 Task: Customize the Outlook To-Do Bar to display contacts.
Action: Mouse moved to (20, 81)
Screenshot: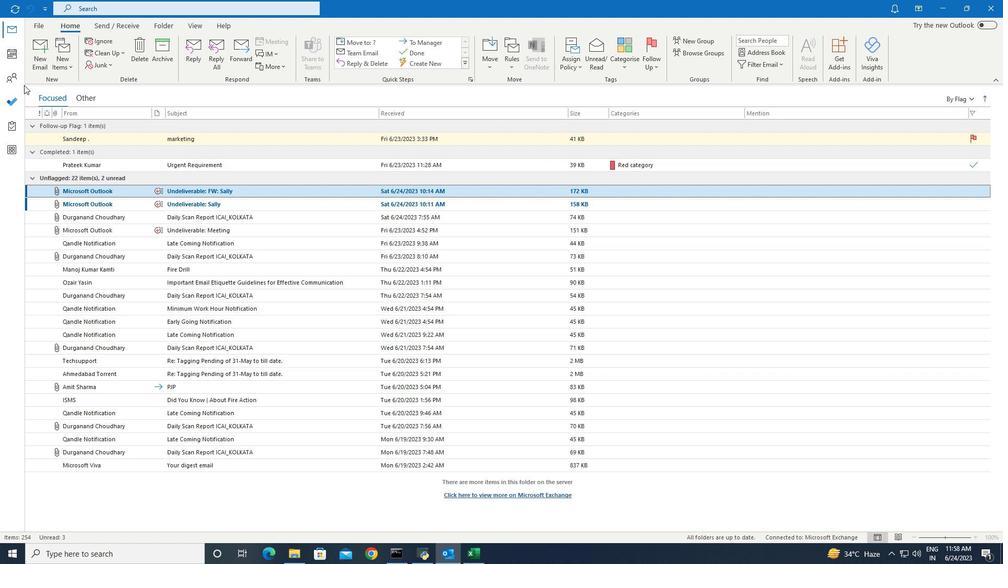 
Action: Mouse pressed left at (20, 81)
Screenshot: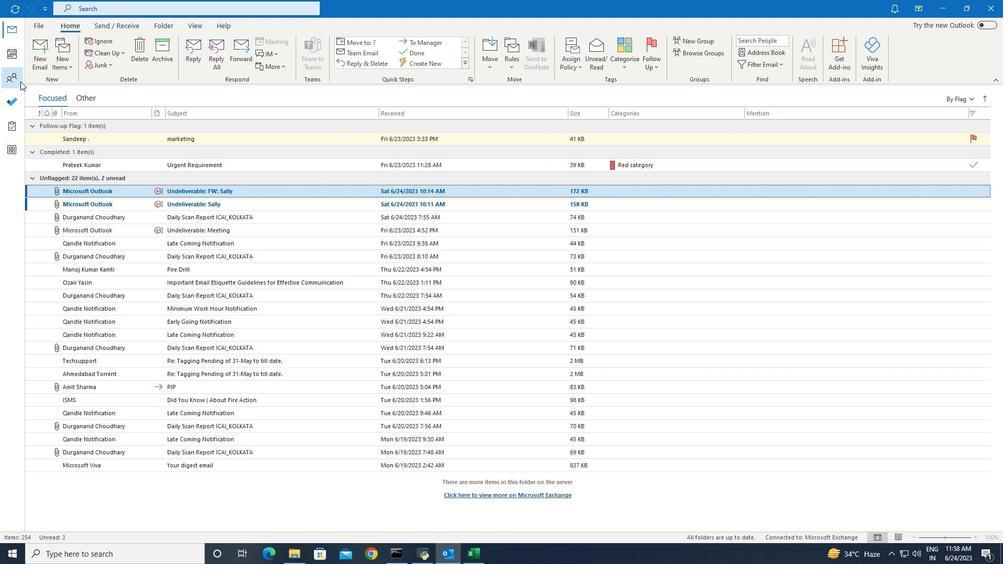 
Action: Mouse moved to (206, 27)
Screenshot: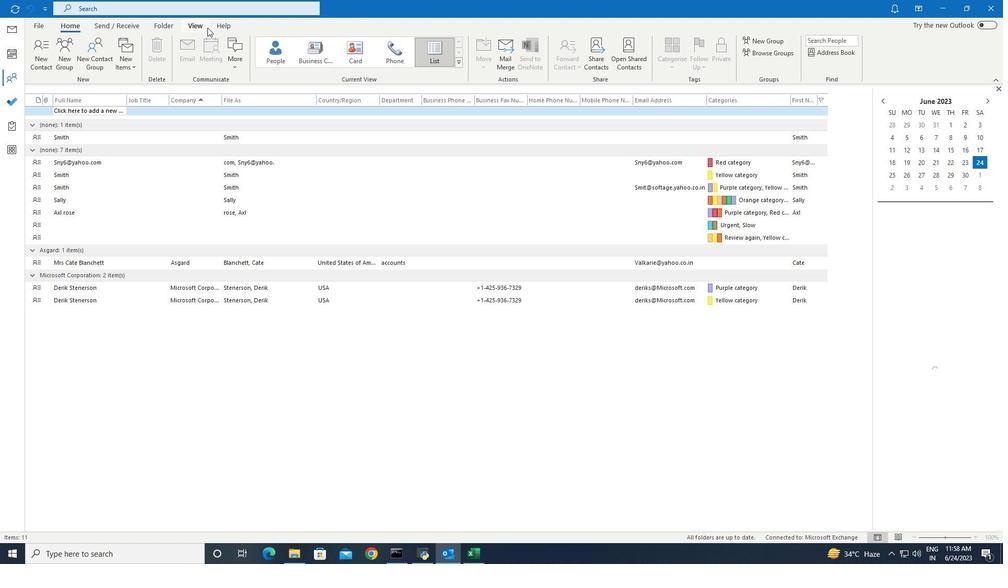 
Action: Mouse pressed left at (206, 27)
Screenshot: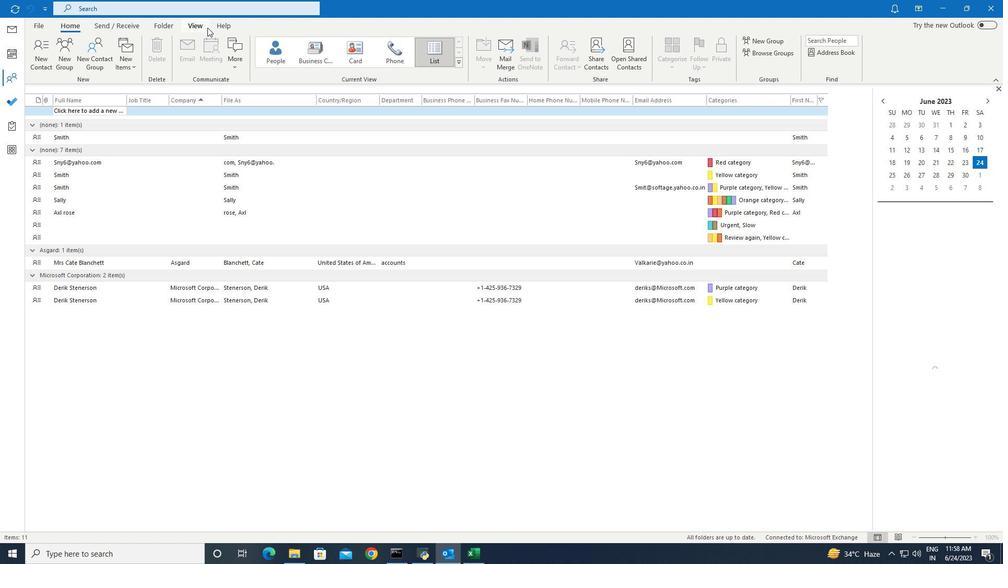 
Action: Mouse moved to (401, 68)
Screenshot: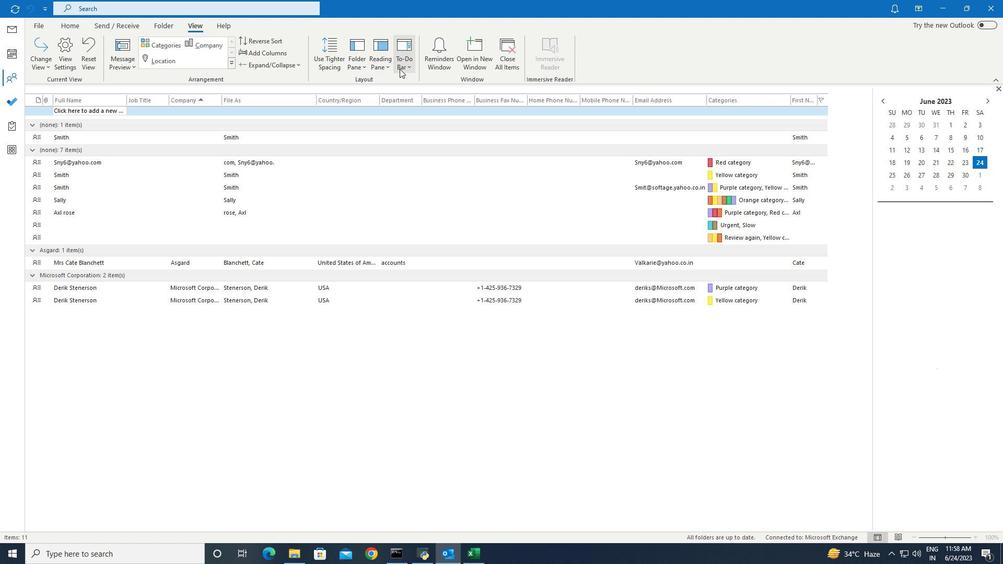 
Action: Mouse pressed left at (401, 68)
Screenshot: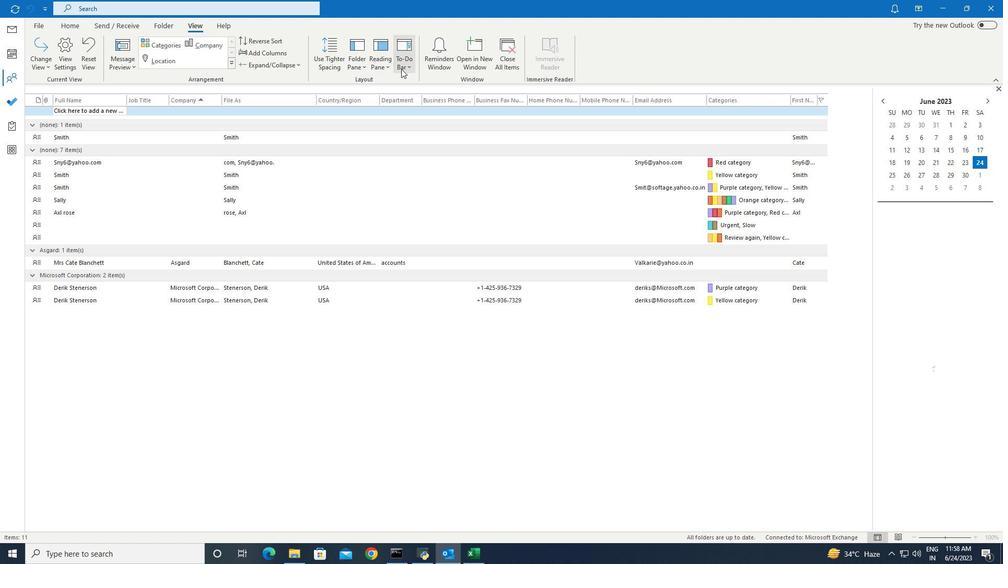 
Action: Mouse moved to (415, 102)
Screenshot: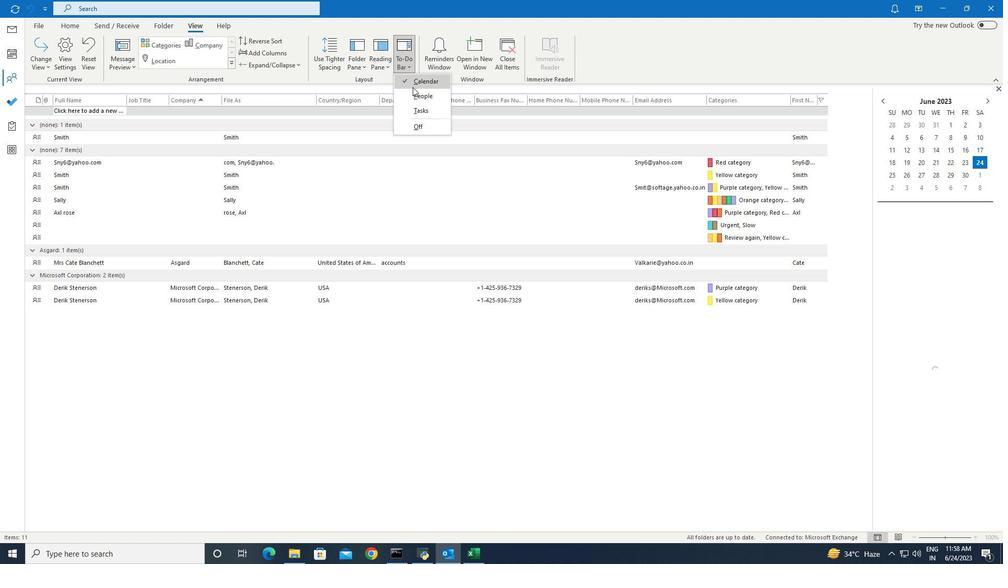 
Action: Mouse pressed left at (415, 102)
Screenshot: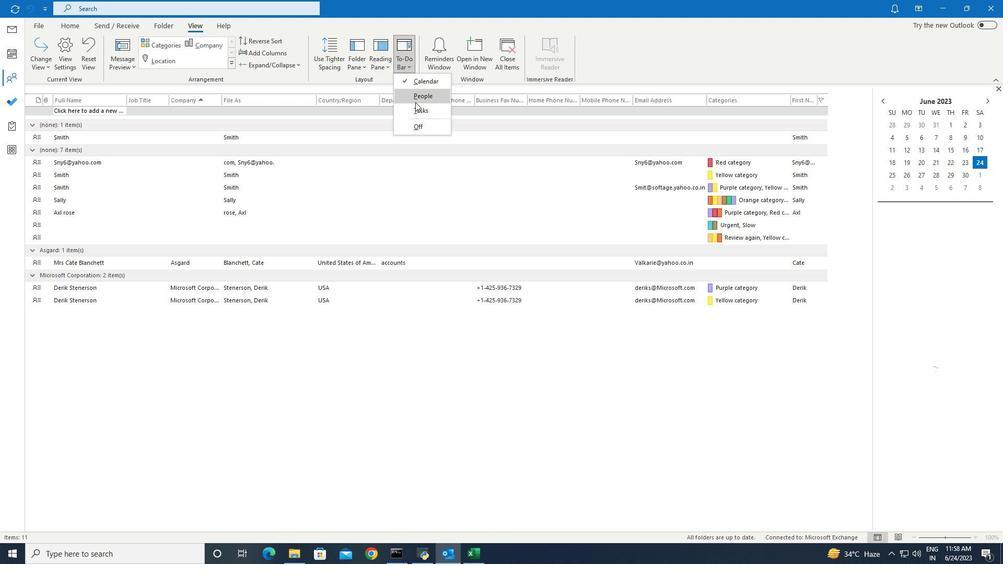 
